 Task: Add Boiron Arnica Montana 6X to the cart.
Action: Mouse moved to (239, 113)
Screenshot: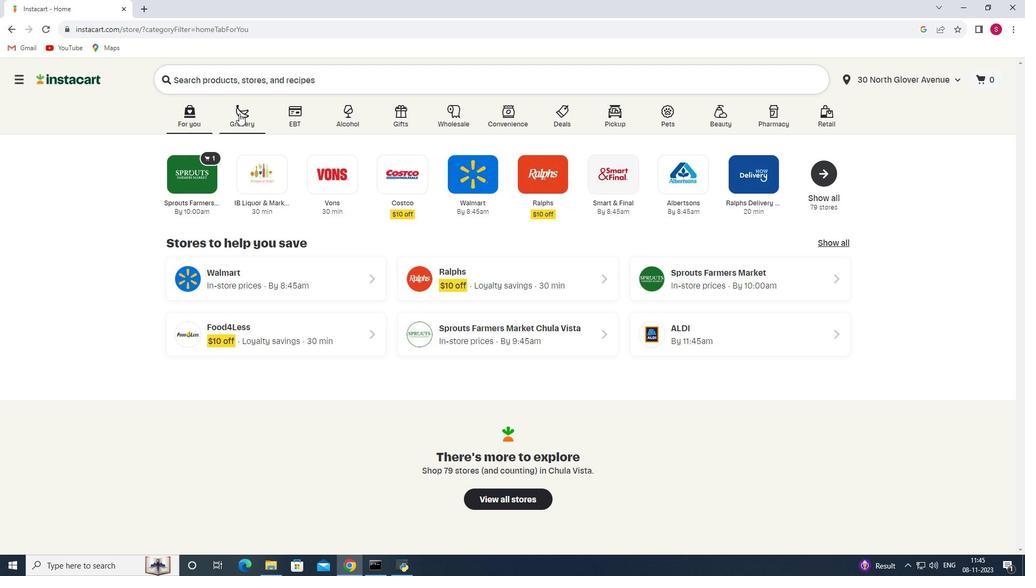 
Action: Mouse pressed left at (239, 113)
Screenshot: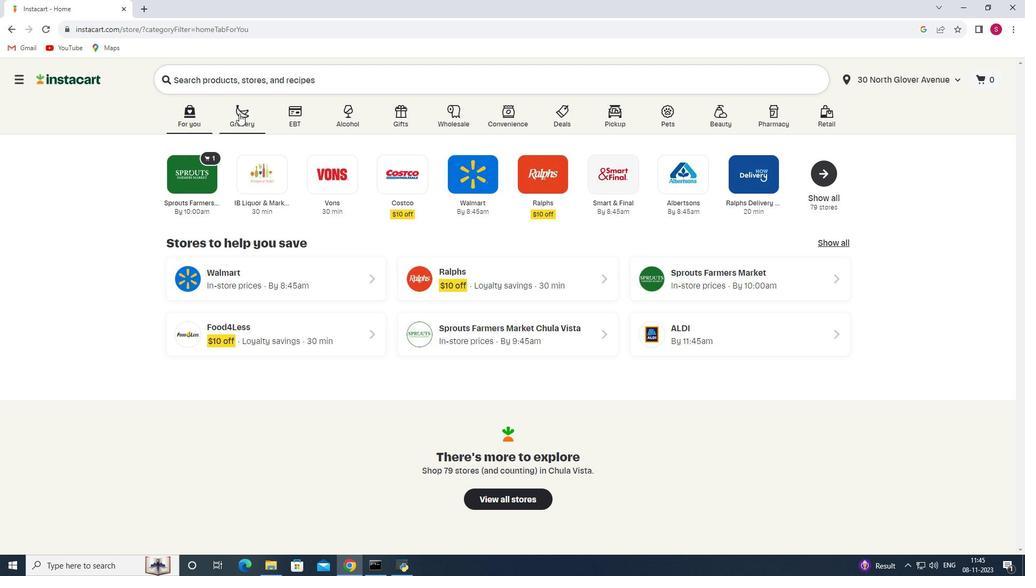 
Action: Mouse moved to (252, 310)
Screenshot: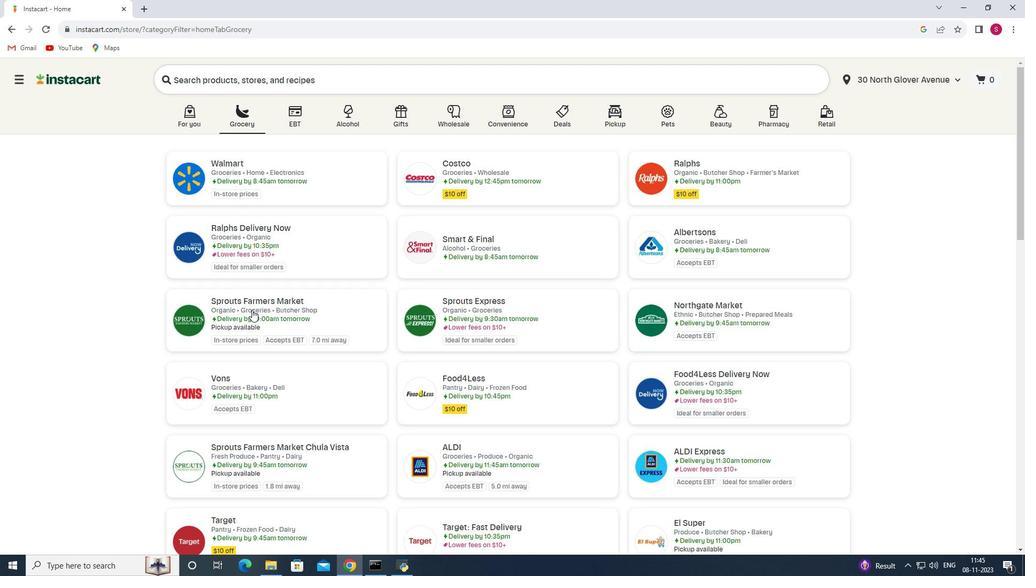 
Action: Mouse pressed left at (252, 310)
Screenshot: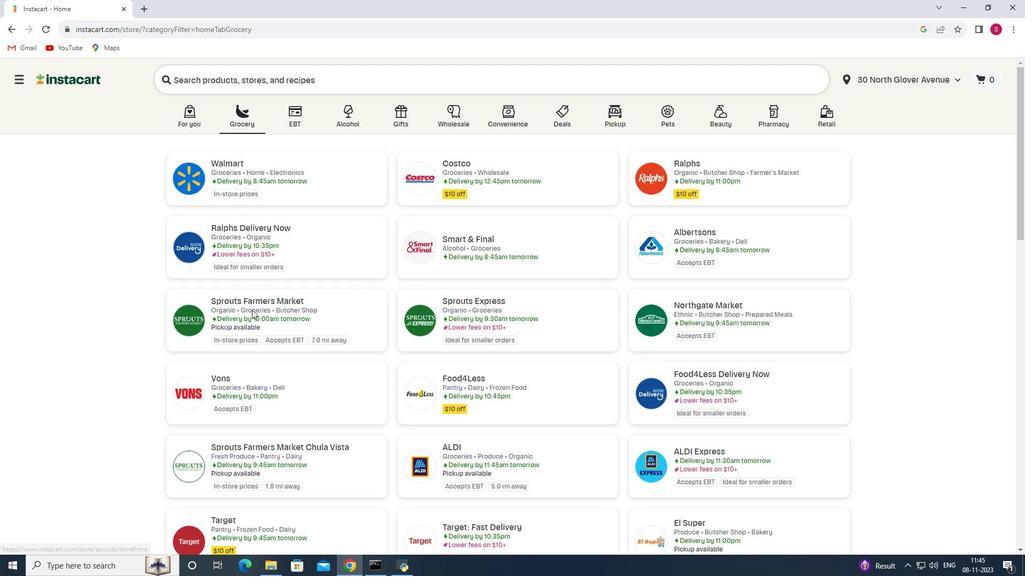 
Action: Mouse moved to (53, 320)
Screenshot: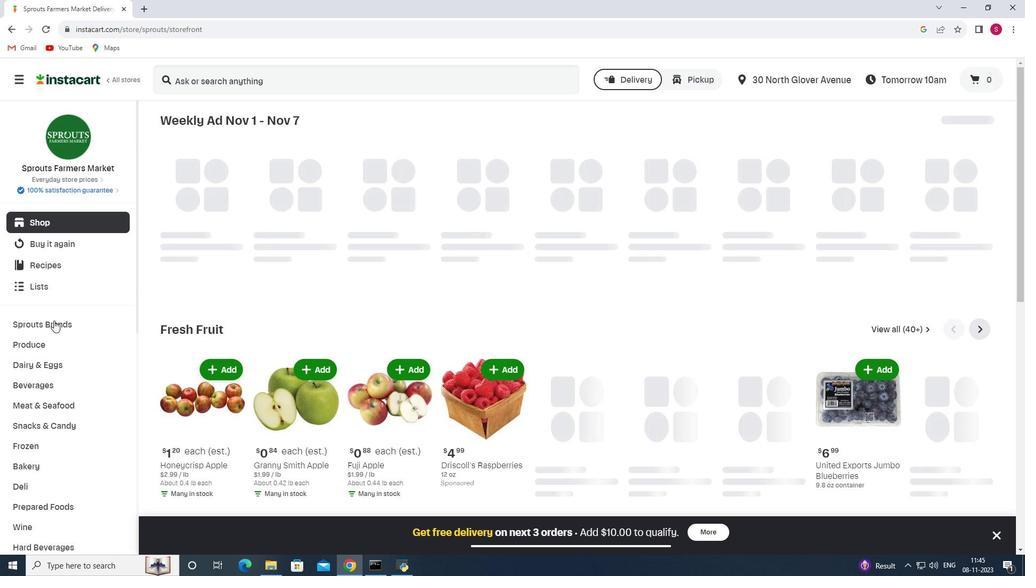 
Action: Mouse scrolled (53, 320) with delta (0, 0)
Screenshot: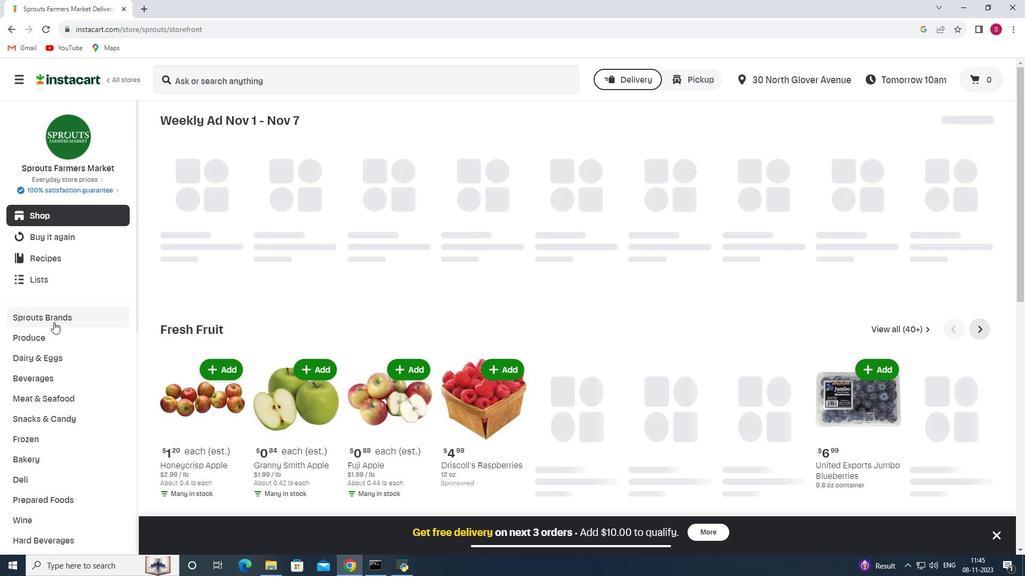 
Action: Mouse moved to (53, 322)
Screenshot: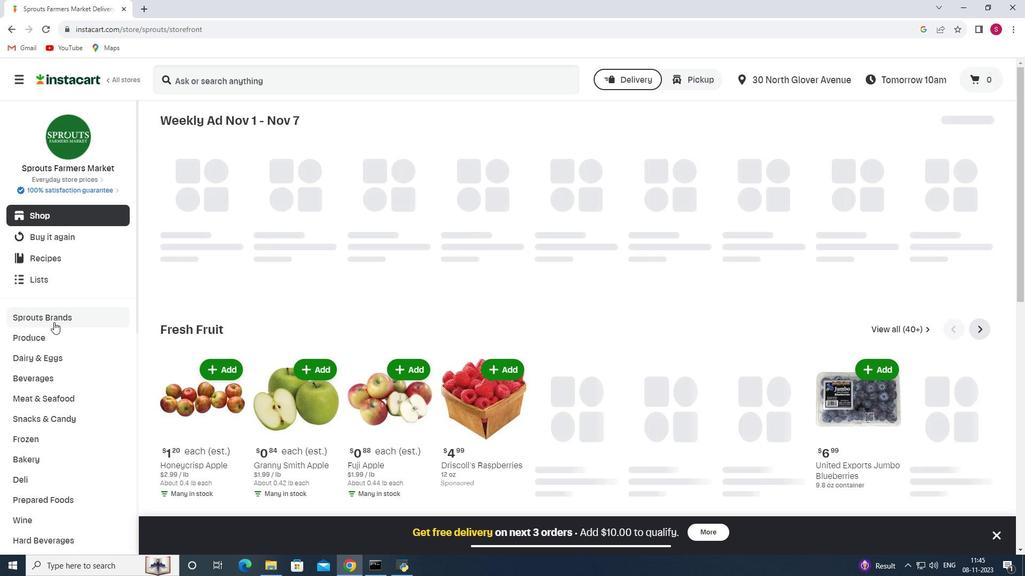 
Action: Mouse scrolled (53, 321) with delta (0, 0)
Screenshot: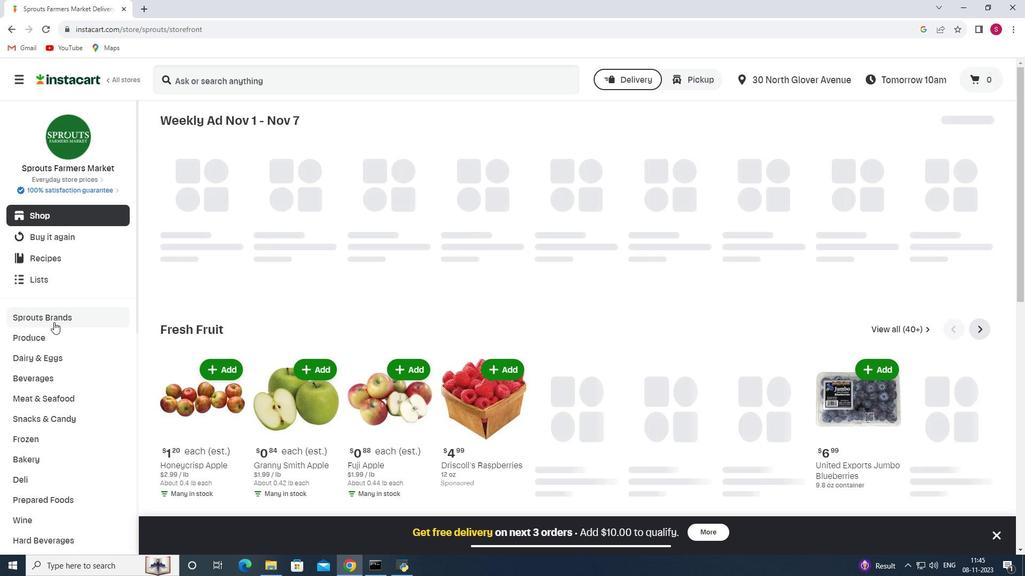 
Action: Mouse scrolled (53, 321) with delta (0, 0)
Screenshot: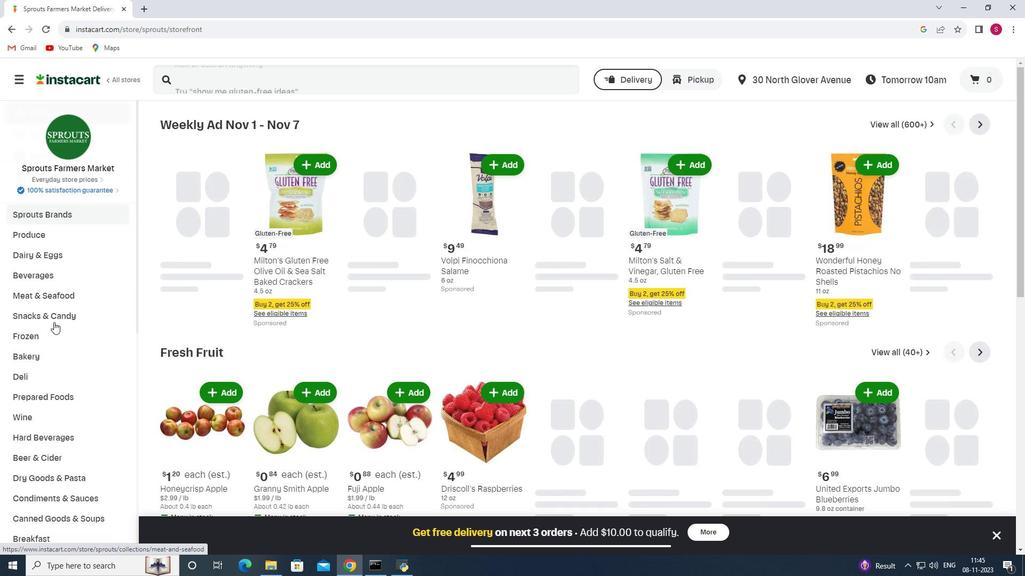 
Action: Mouse scrolled (53, 321) with delta (0, 0)
Screenshot: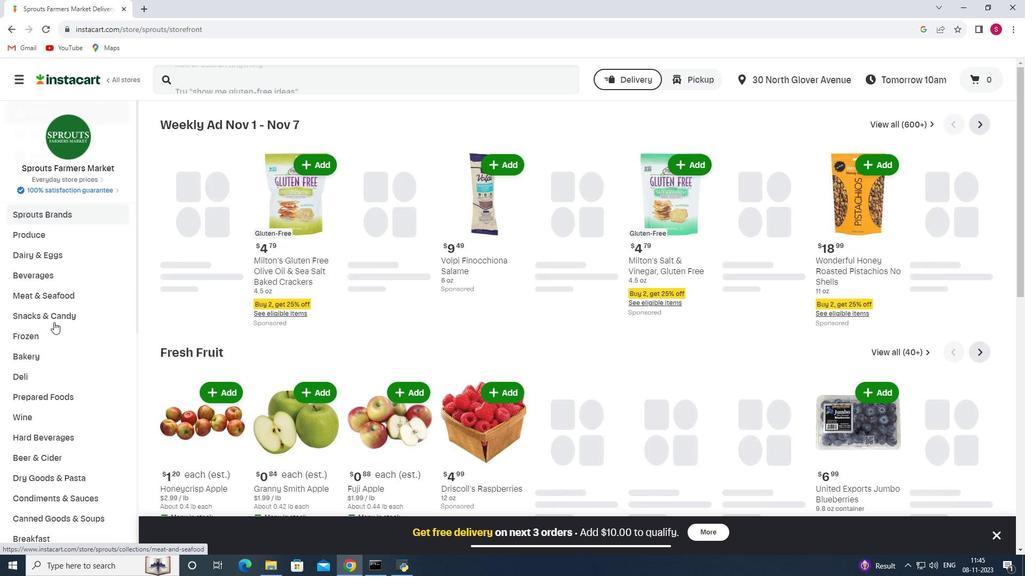 
Action: Mouse scrolled (53, 321) with delta (0, 0)
Screenshot: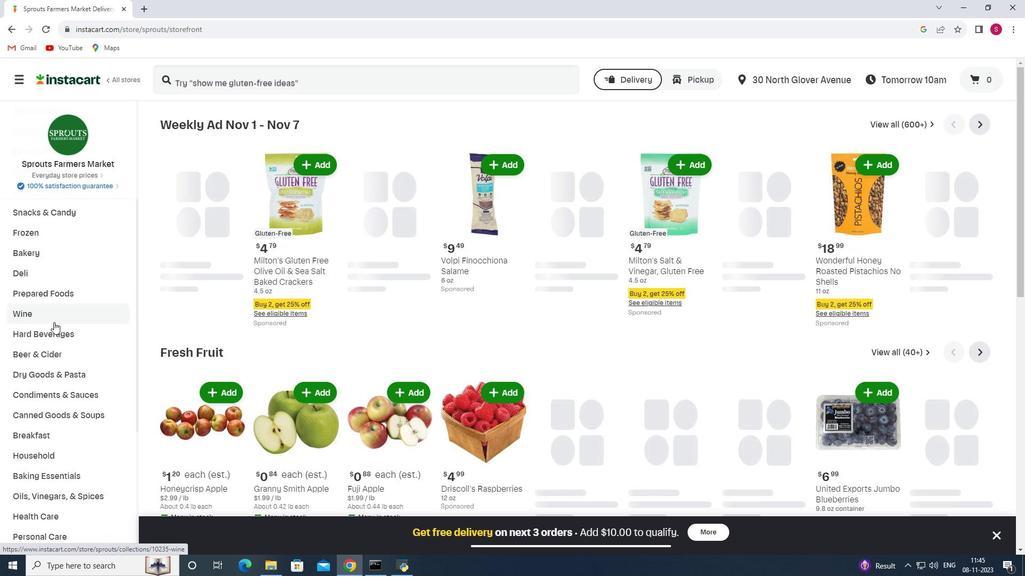 
Action: Mouse scrolled (53, 321) with delta (0, 0)
Screenshot: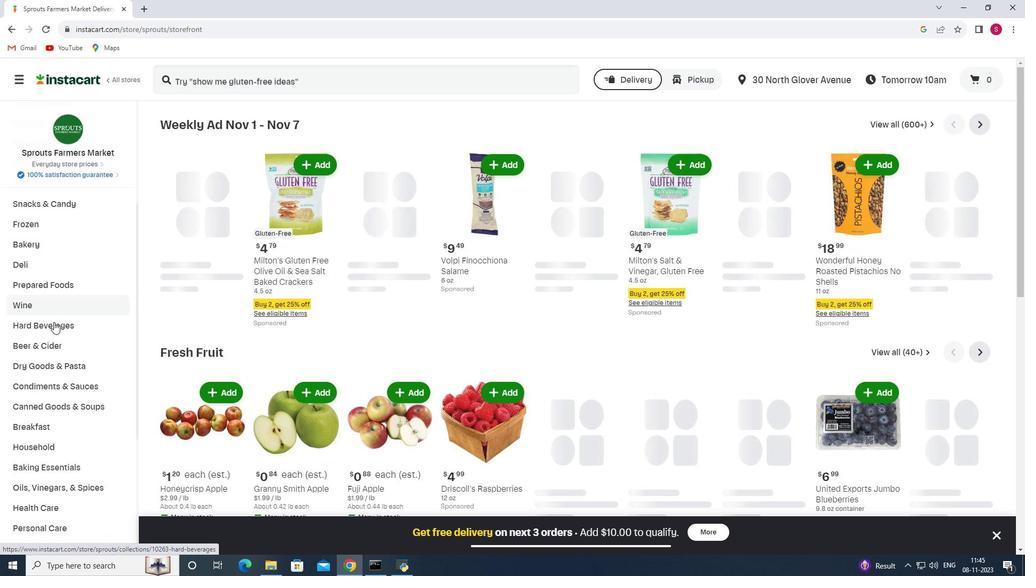 
Action: Mouse scrolled (53, 321) with delta (0, 0)
Screenshot: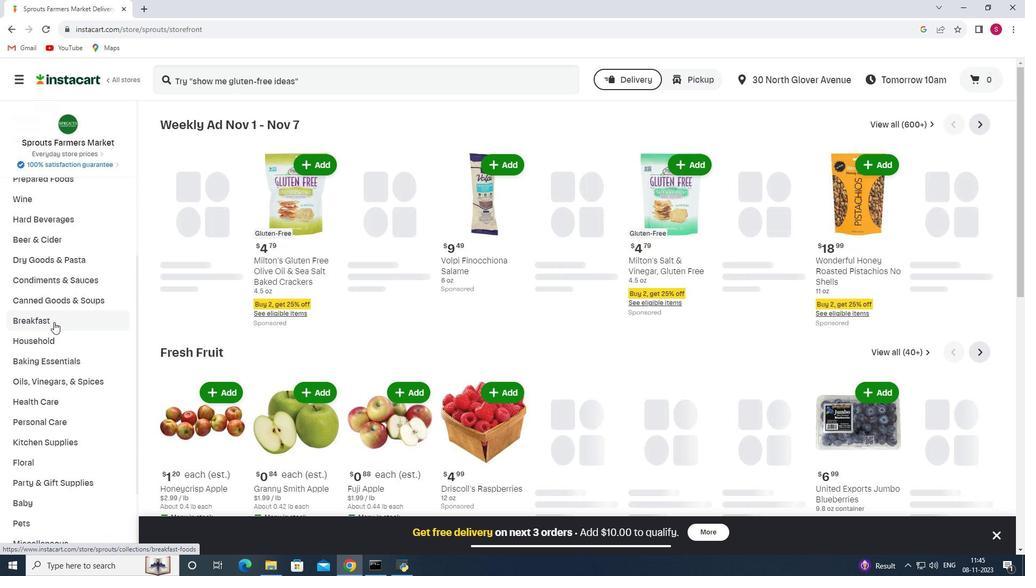 
Action: Mouse scrolled (53, 321) with delta (0, 0)
Screenshot: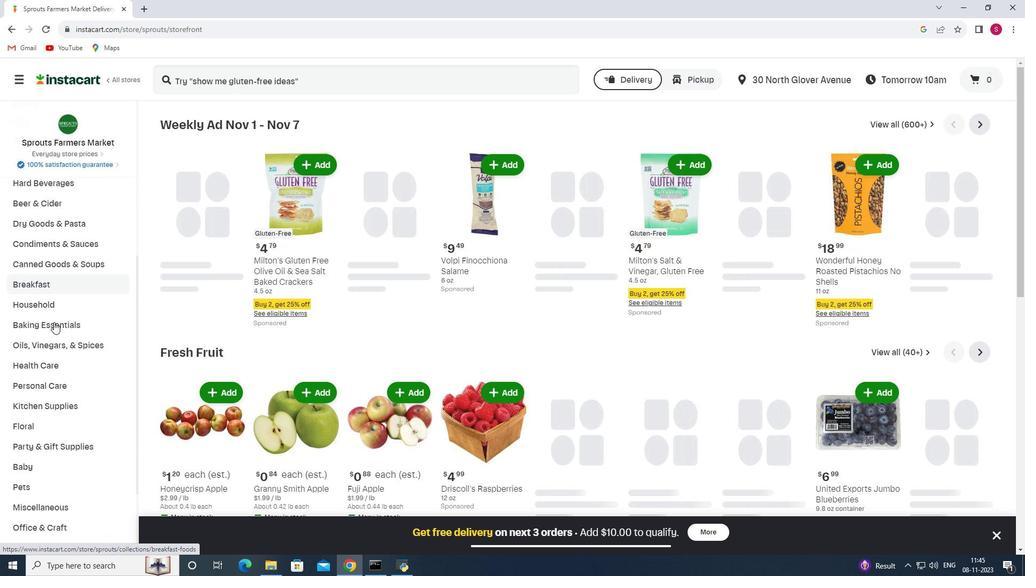 
Action: Mouse moved to (69, 309)
Screenshot: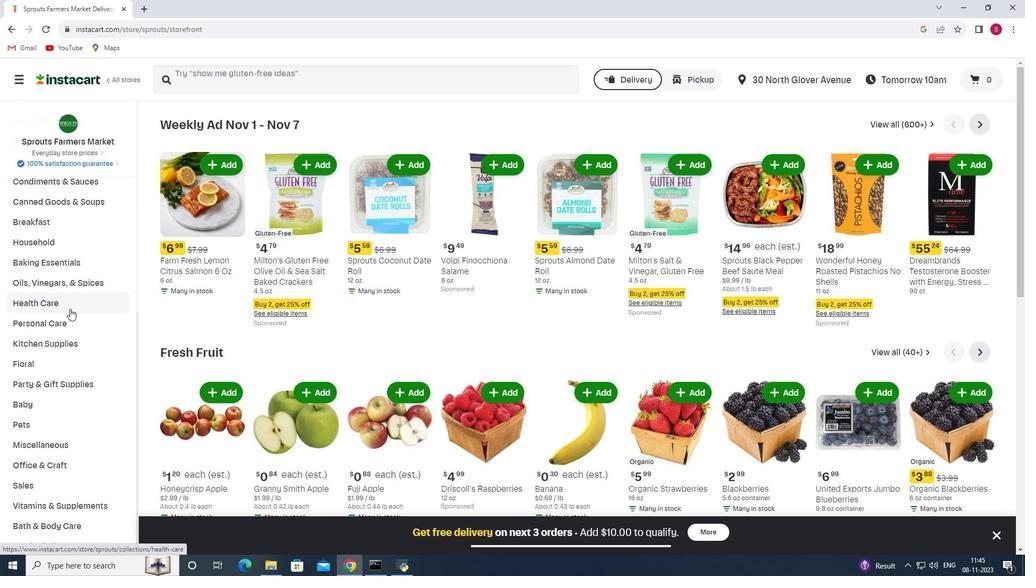 
Action: Mouse pressed left at (69, 309)
Screenshot: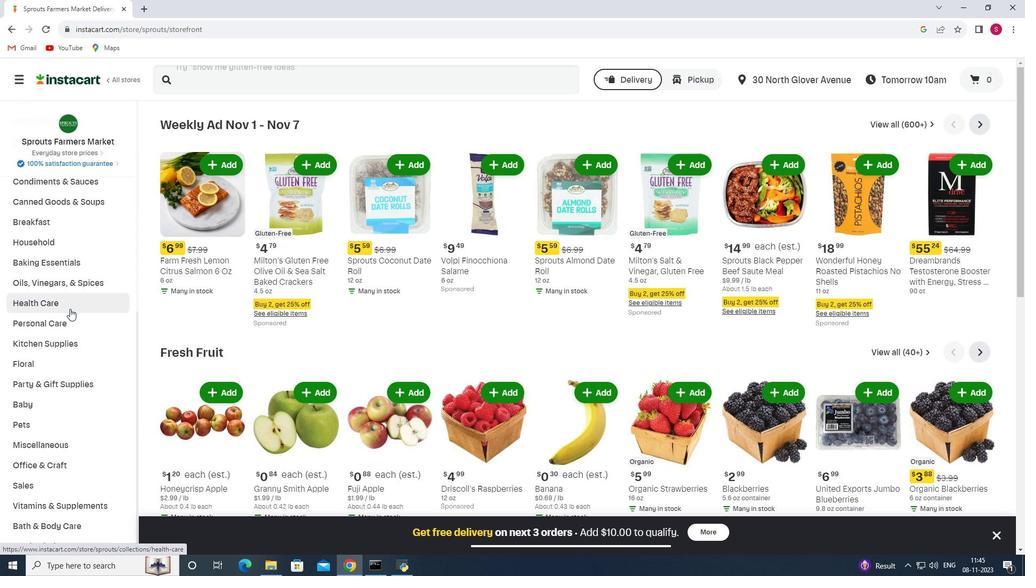 
Action: Mouse moved to (399, 146)
Screenshot: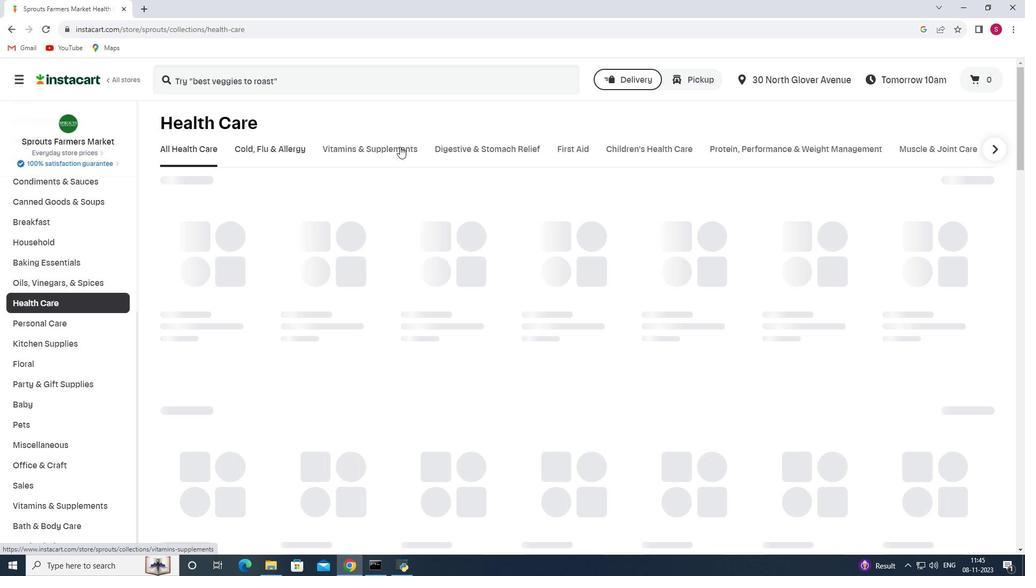 
Action: Mouse pressed left at (399, 146)
Screenshot: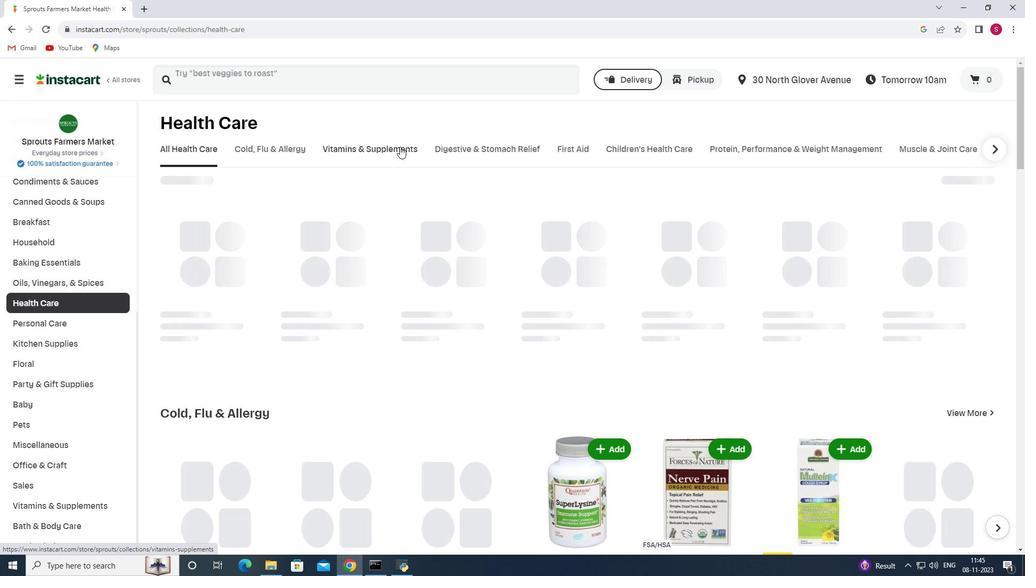 
Action: Mouse moved to (819, 194)
Screenshot: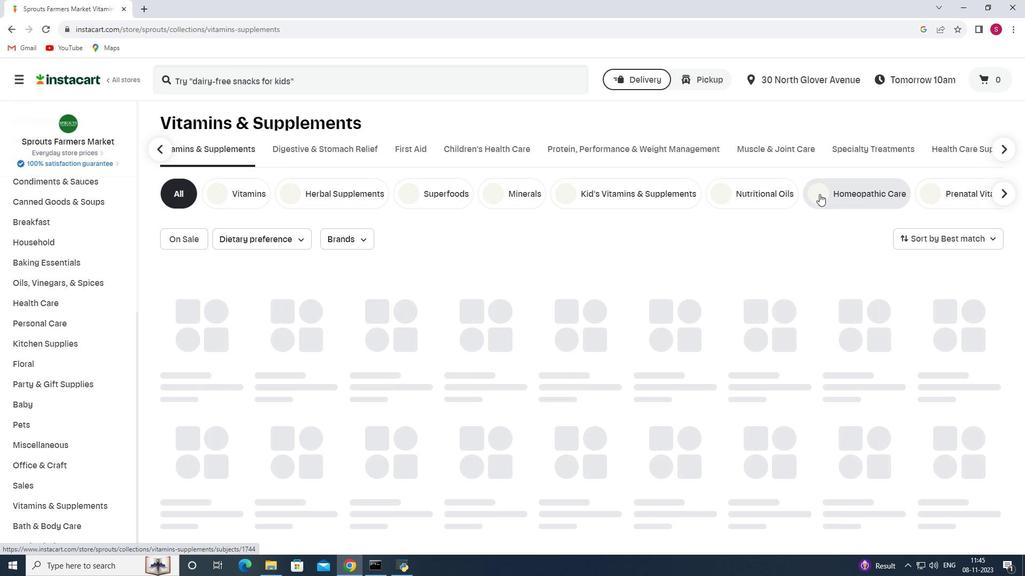 
Action: Mouse pressed left at (819, 194)
Screenshot: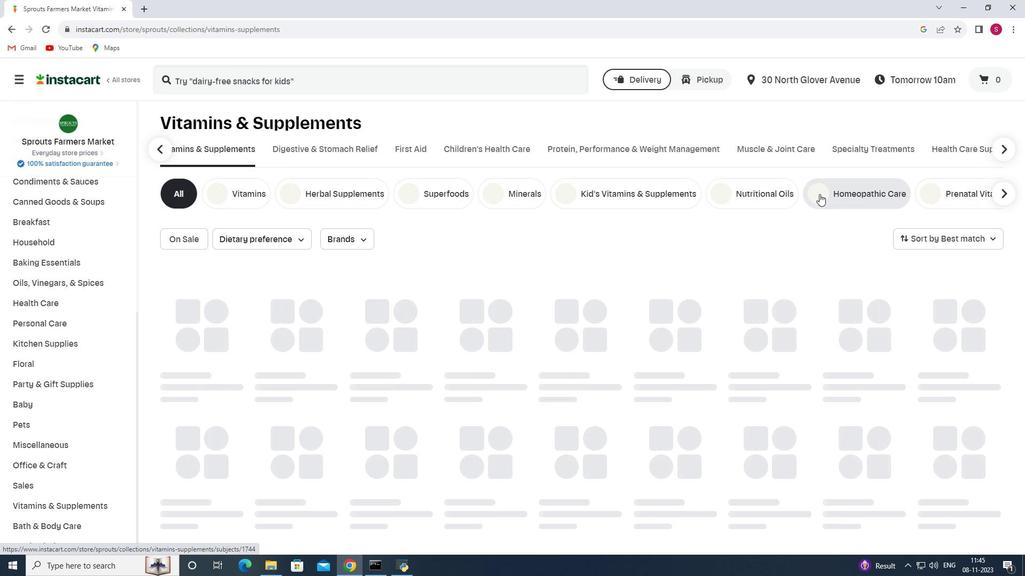
Action: Mouse moved to (299, 81)
Screenshot: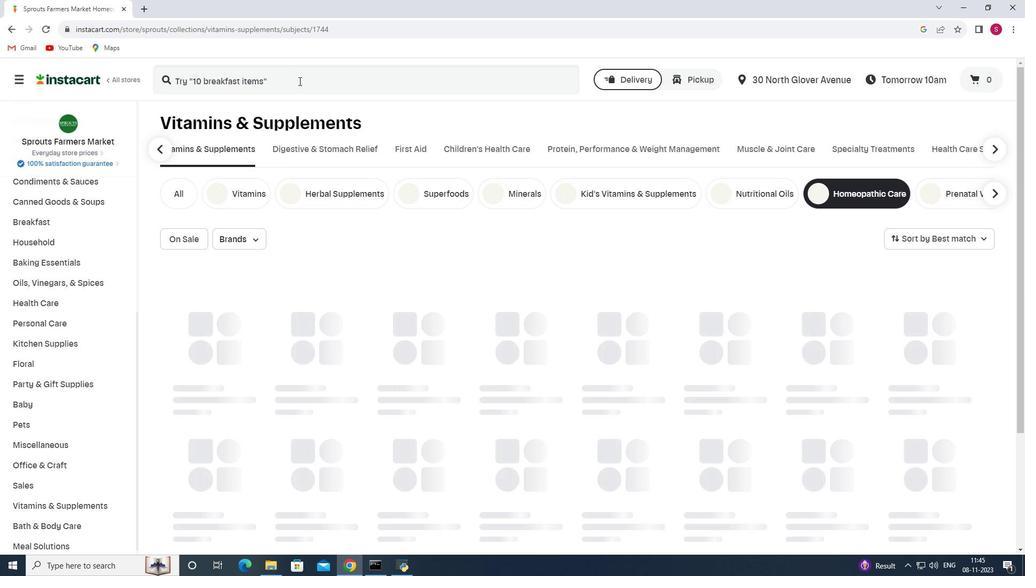 
Action: Mouse pressed left at (299, 81)
Screenshot: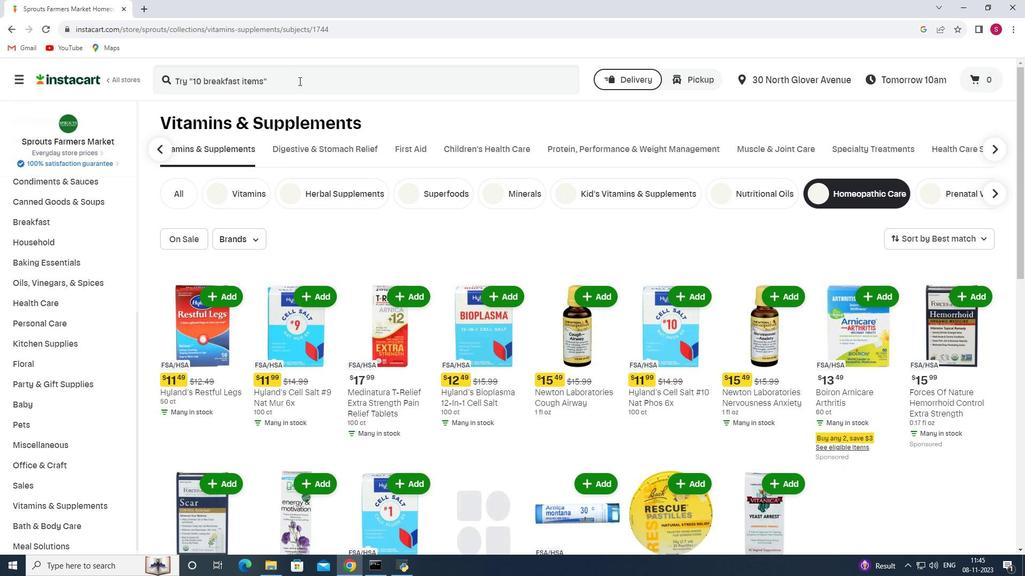 
Action: Key pressed <Key.shift>Boiron<Key.space><Key.shift>Arnica<Key.space><Key.shift>Montana<Key.space>6<Key.shift>X<Key.enter>
Screenshot: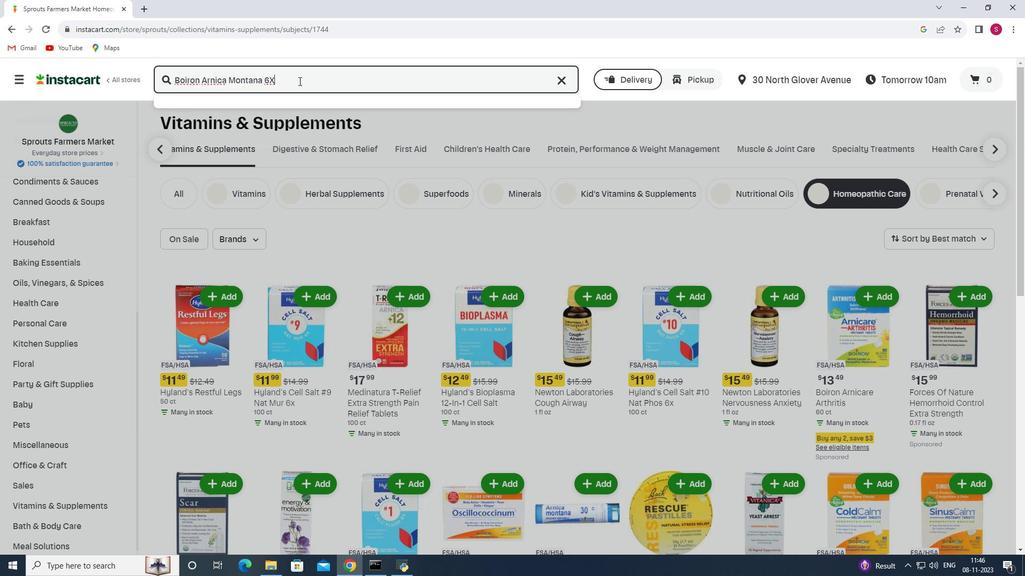 
Action: Mouse moved to (955, 187)
Screenshot: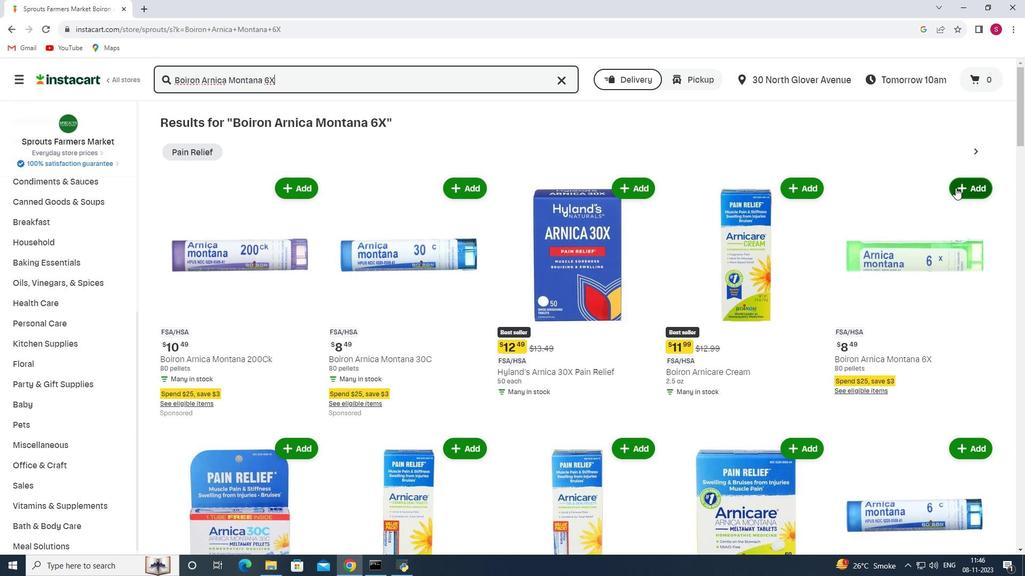 
Action: Mouse pressed left at (955, 187)
Screenshot: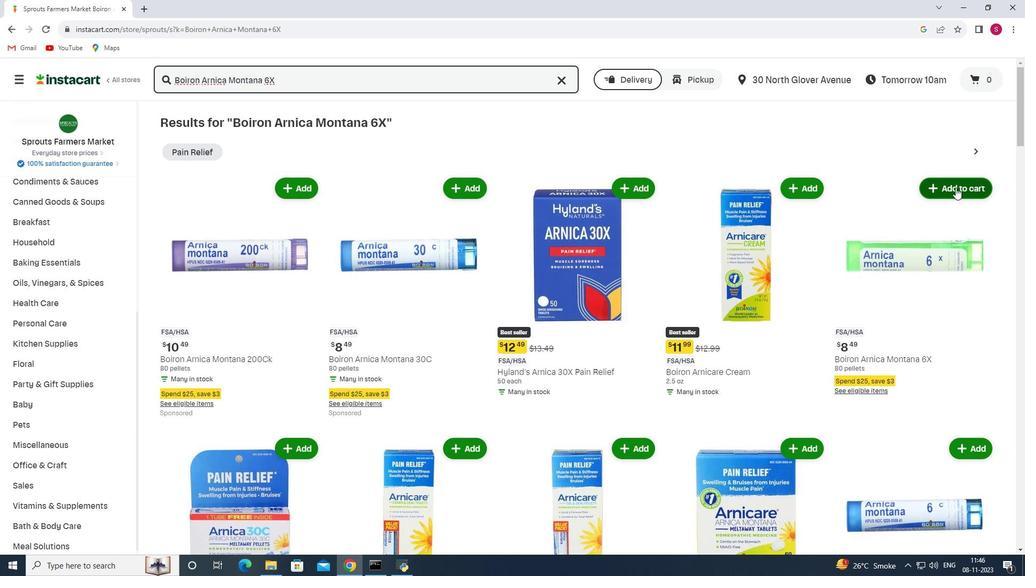 
Action: Mouse moved to (951, 249)
Screenshot: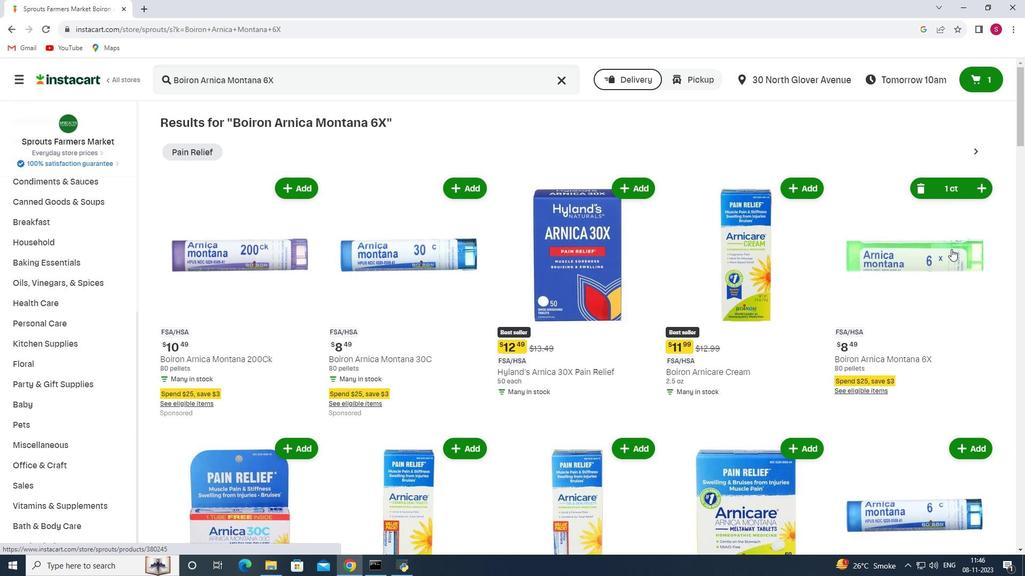 
